 Task: Add a condition where "Priority Is Low" in unsolved tickets in your groups.
Action: Mouse moved to (127, 409)
Screenshot: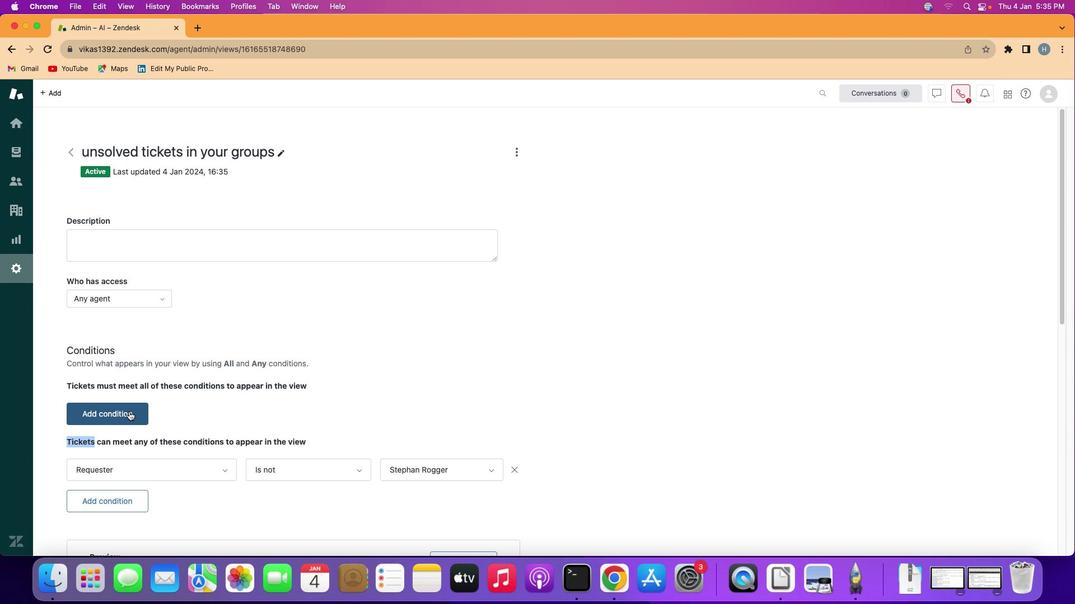 
Action: Mouse pressed left at (127, 409)
Screenshot: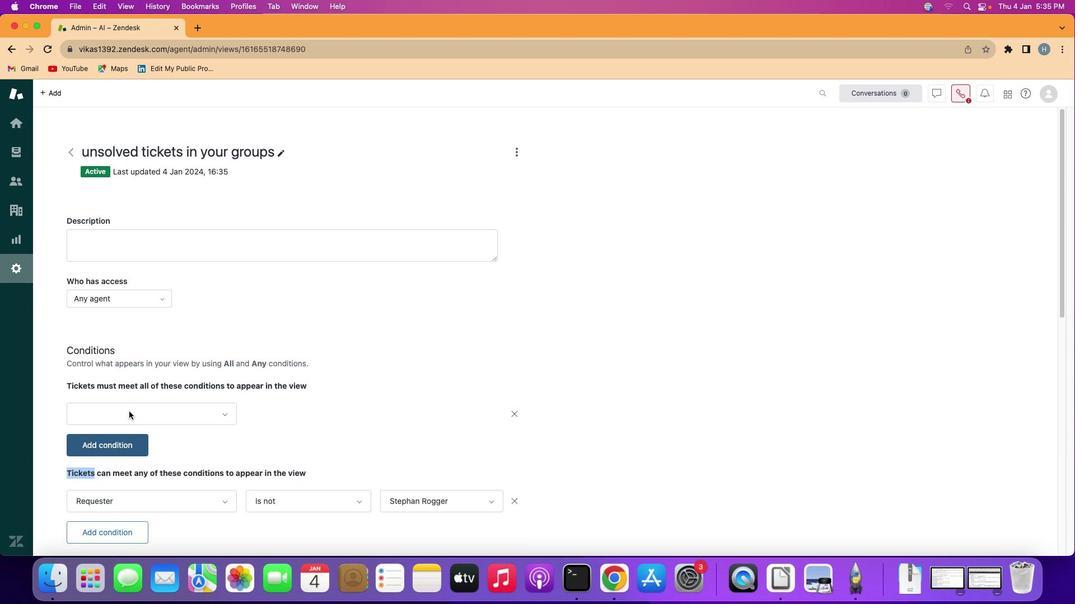
Action: Mouse moved to (146, 411)
Screenshot: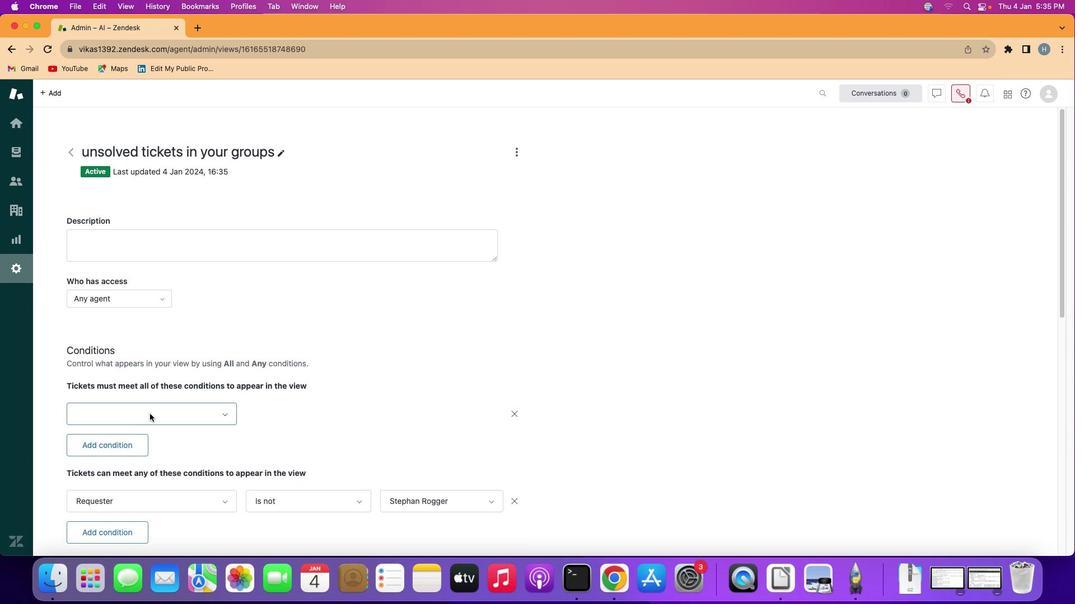 
Action: Mouse pressed left at (146, 411)
Screenshot: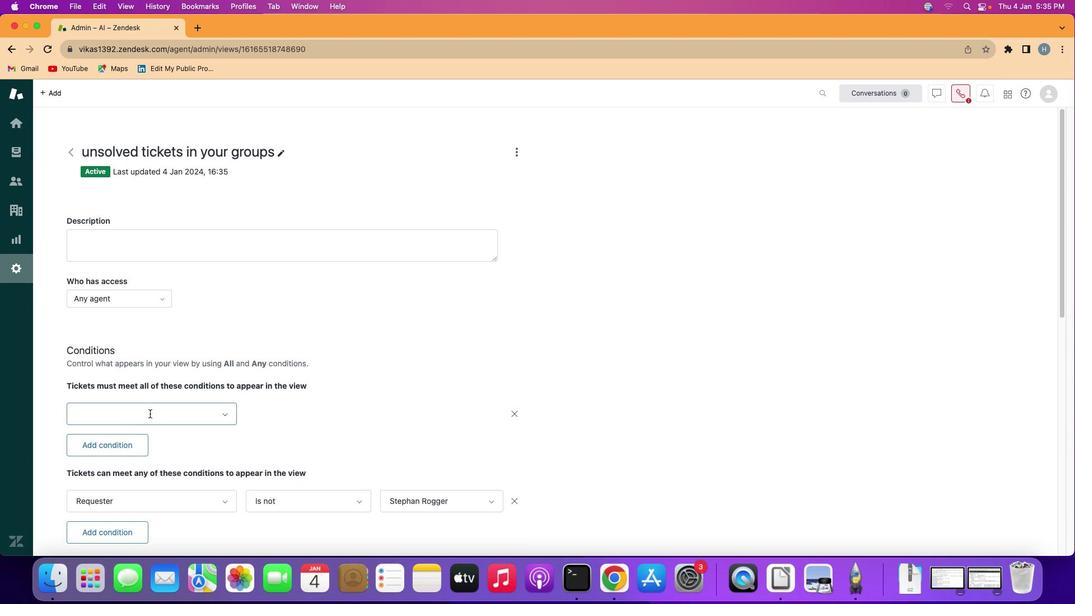 
Action: Mouse moved to (156, 298)
Screenshot: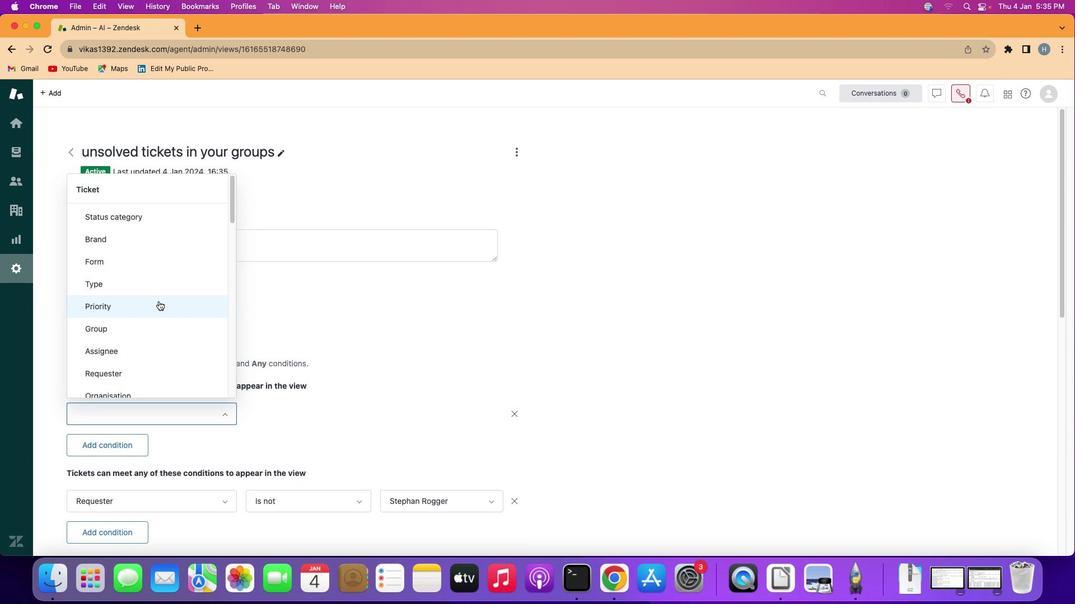 
Action: Mouse pressed left at (156, 298)
Screenshot: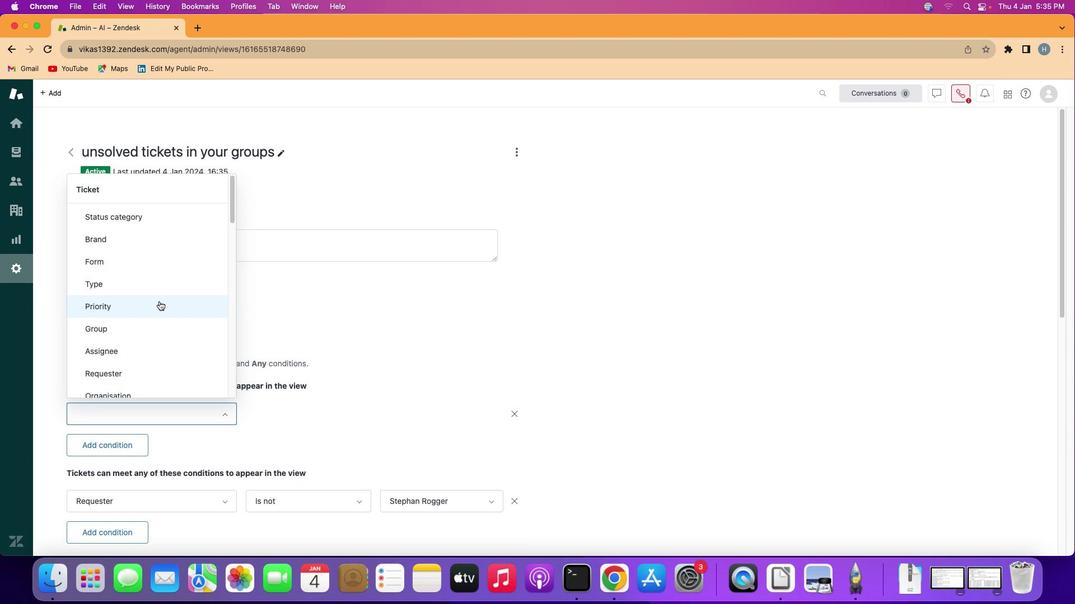 
Action: Mouse moved to (294, 406)
Screenshot: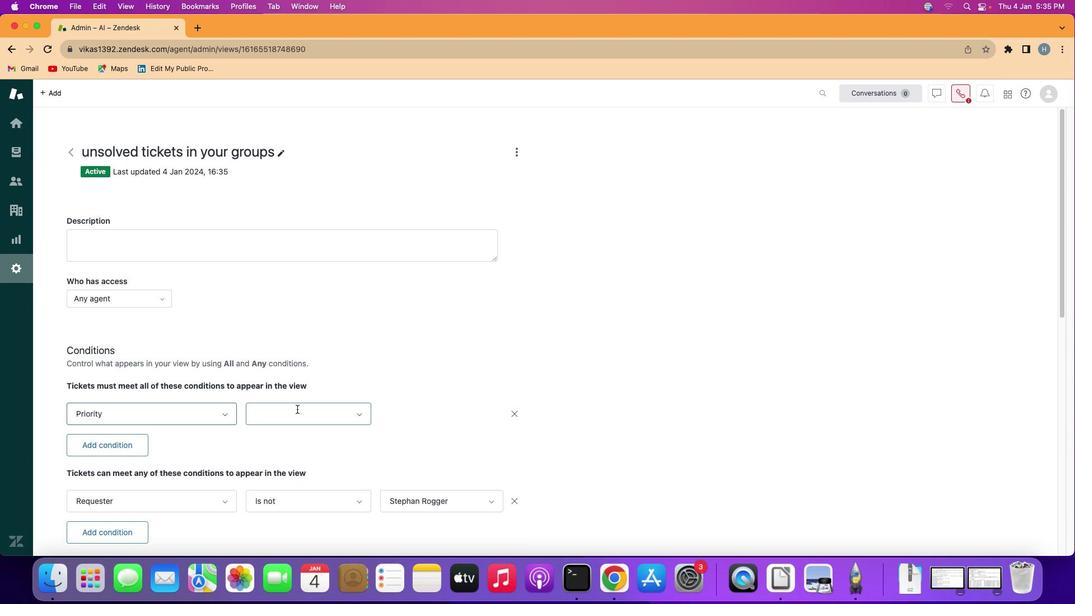 
Action: Mouse pressed left at (294, 406)
Screenshot: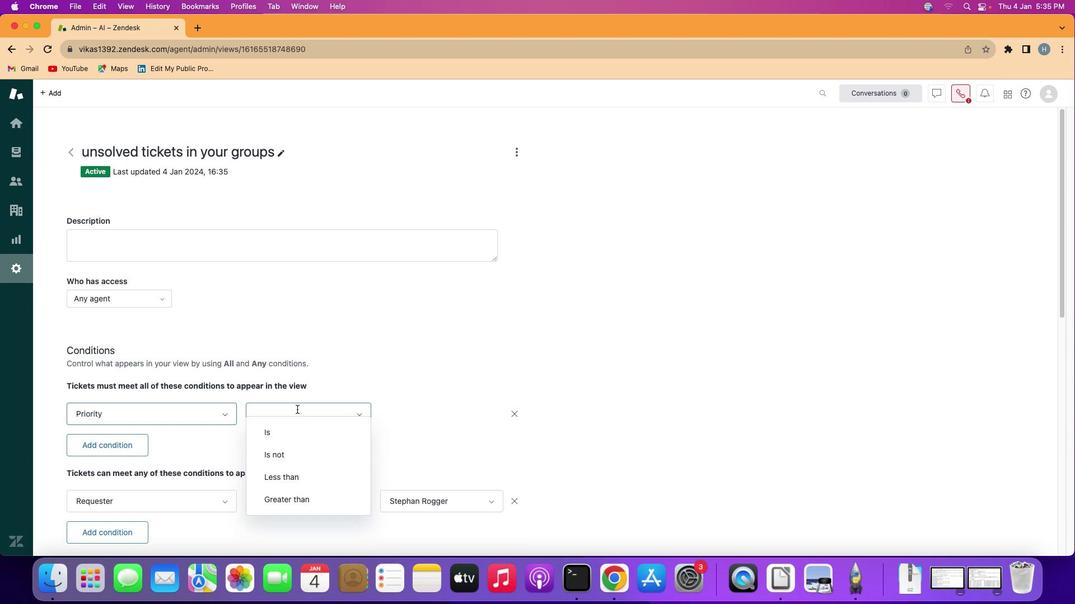
Action: Mouse moved to (292, 444)
Screenshot: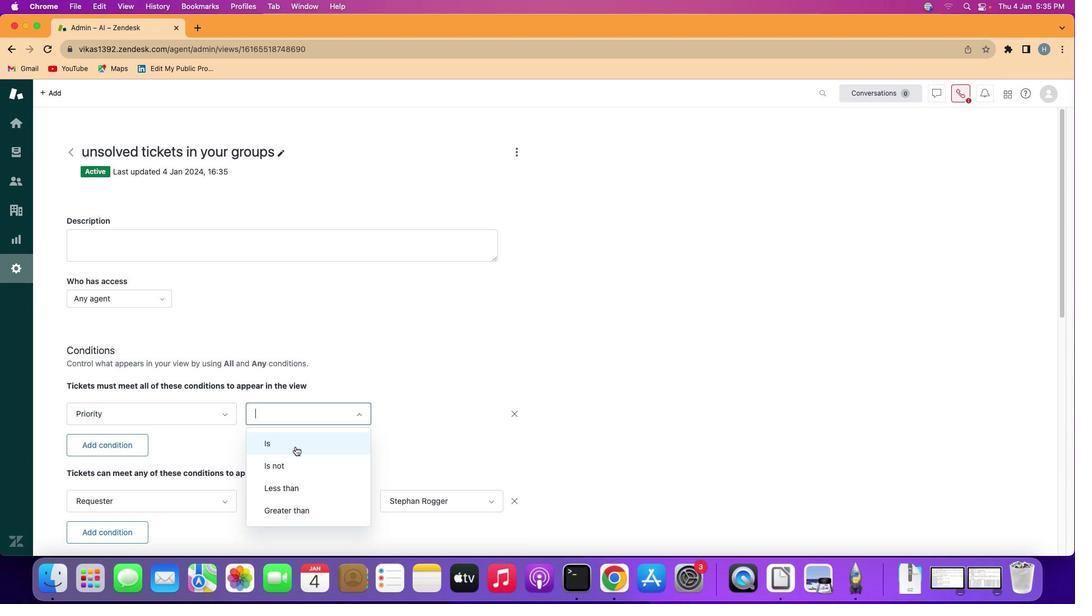 
Action: Mouse pressed left at (292, 444)
Screenshot: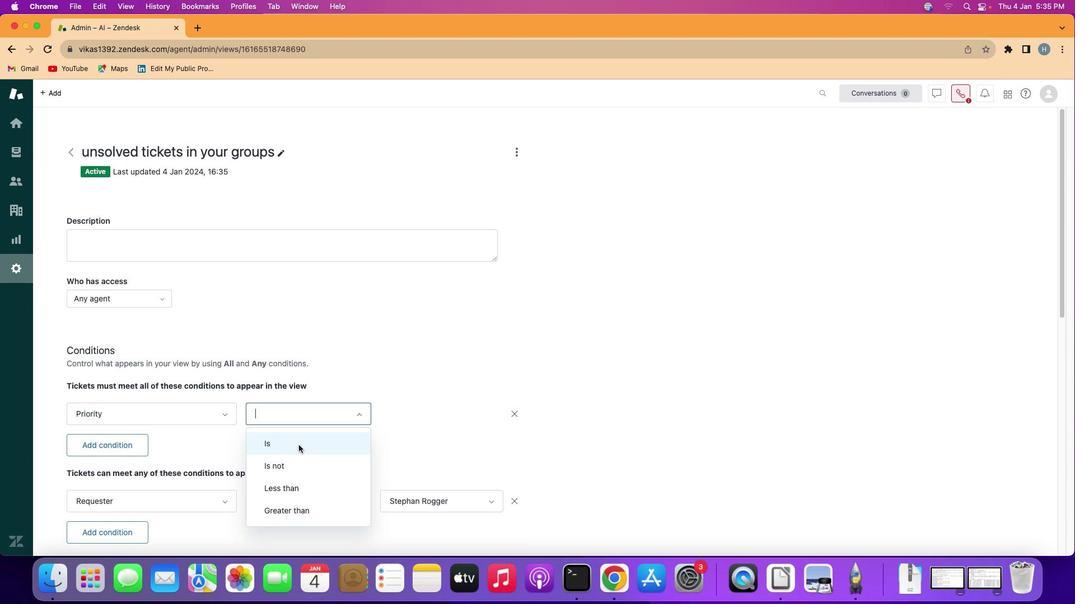 
Action: Mouse moved to (407, 416)
Screenshot: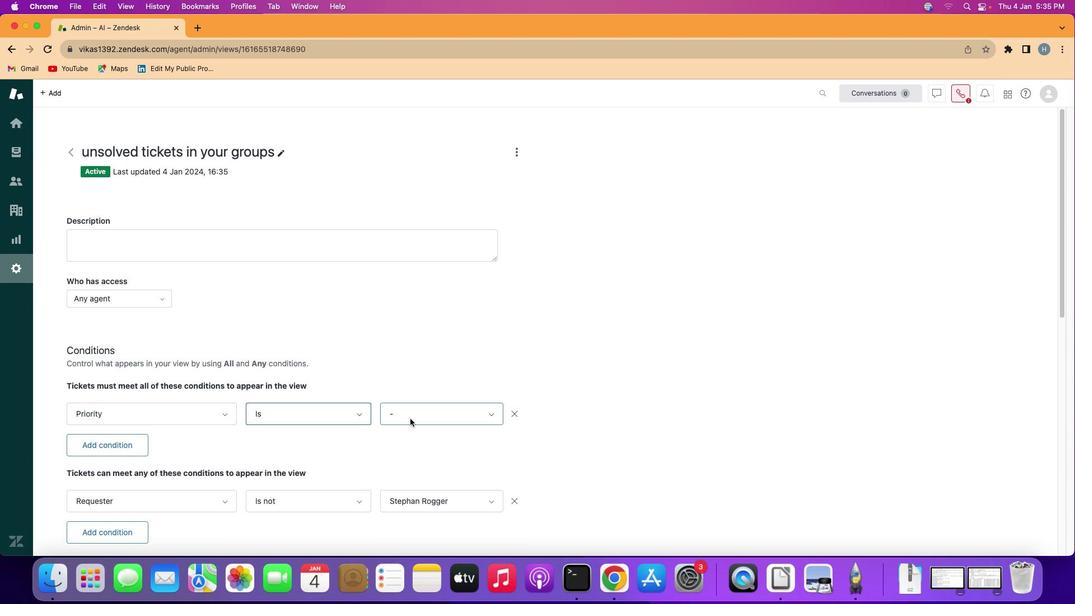 
Action: Mouse pressed left at (407, 416)
Screenshot: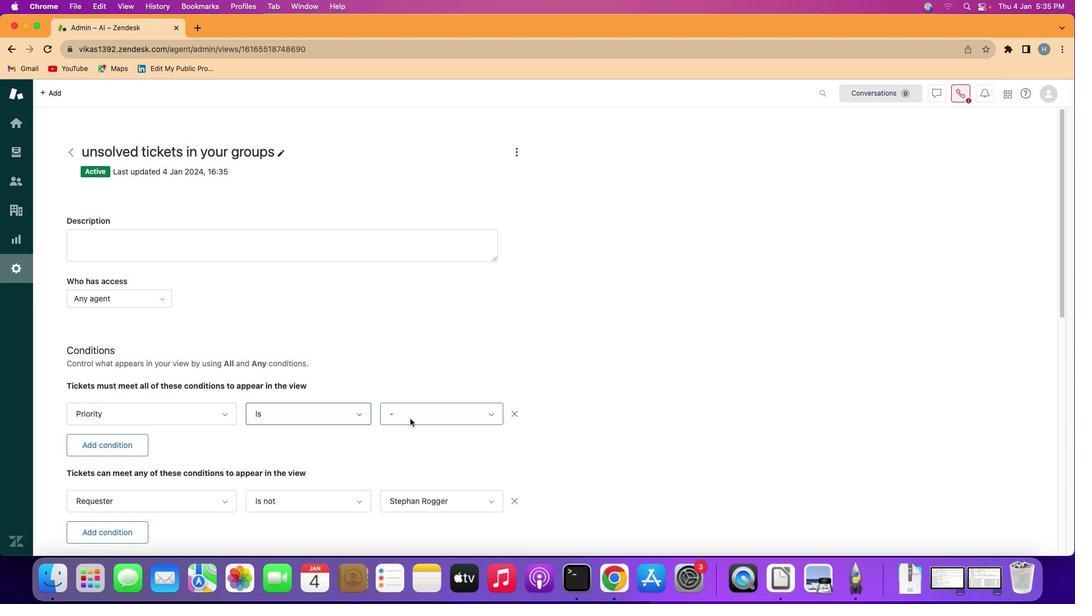 
Action: Mouse moved to (415, 455)
Screenshot: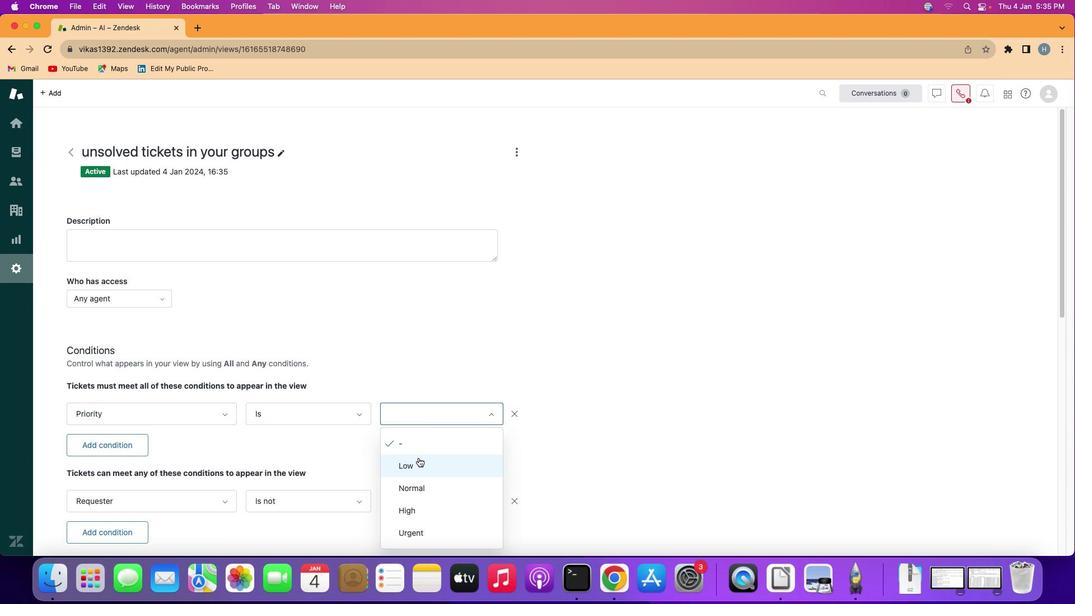 
Action: Mouse pressed left at (415, 455)
Screenshot: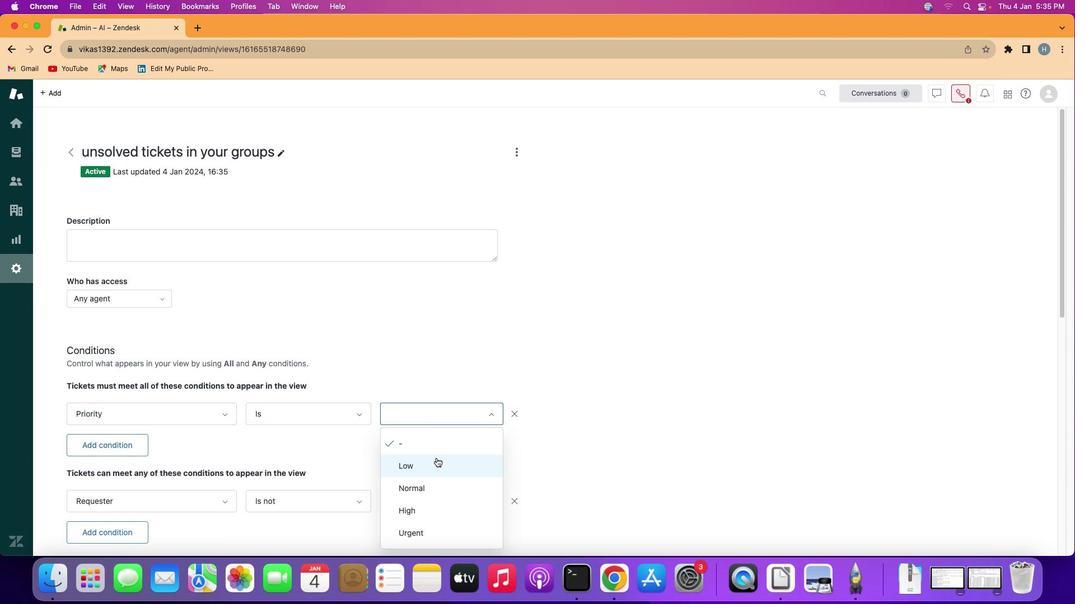 
Action: Mouse moved to (543, 425)
Screenshot: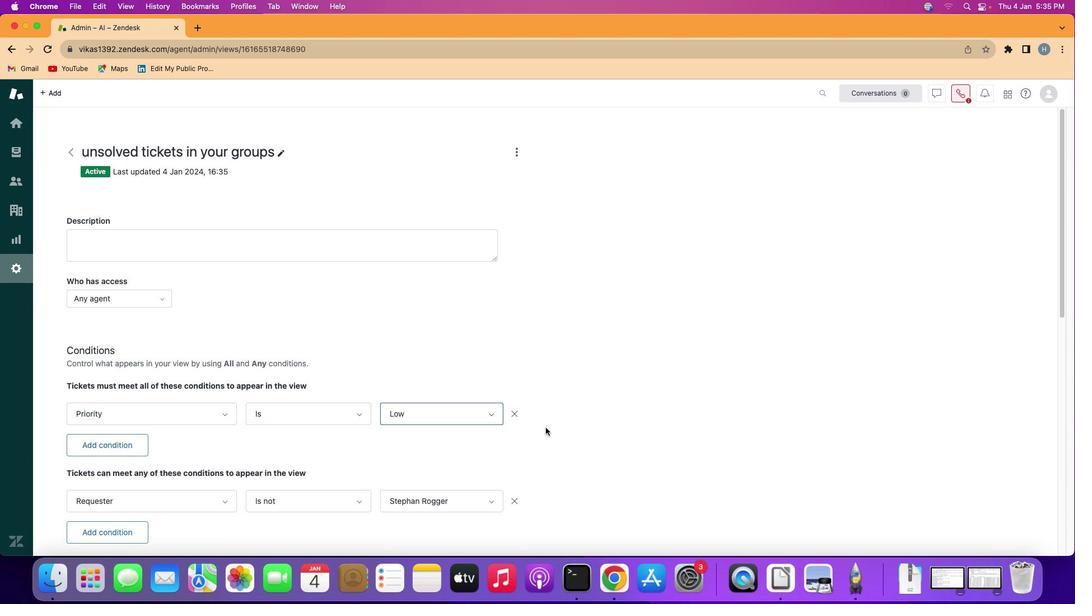 
